 Task: Add Bulk Foods Area 51 Snack Mix to the cart.
Action: Mouse moved to (48, 436)
Screenshot: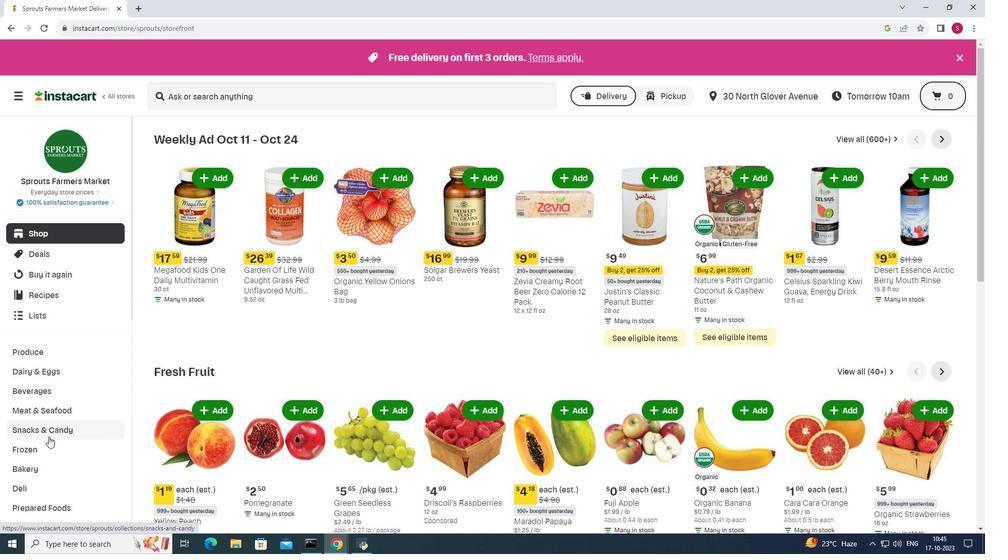 
Action: Mouse pressed left at (48, 436)
Screenshot: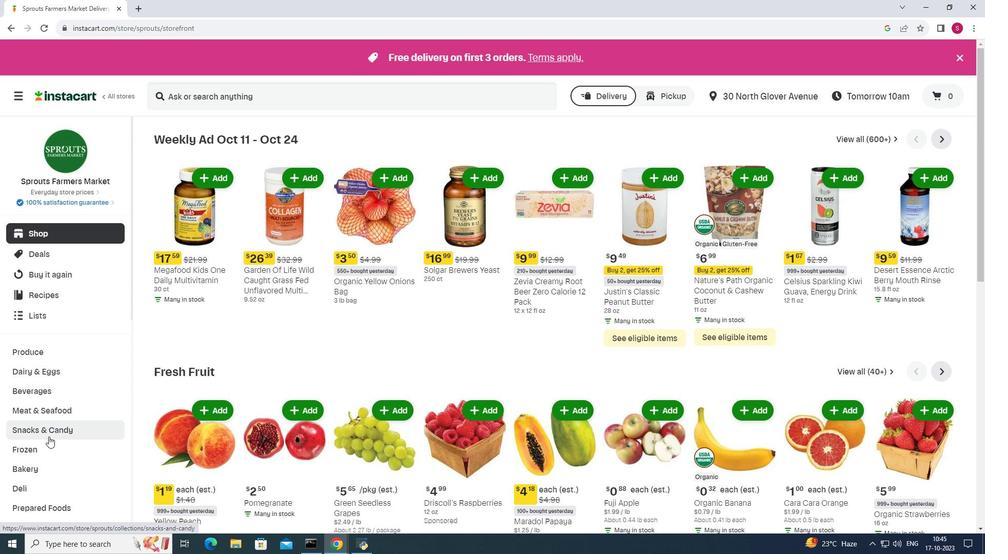 
Action: Mouse moved to (477, 160)
Screenshot: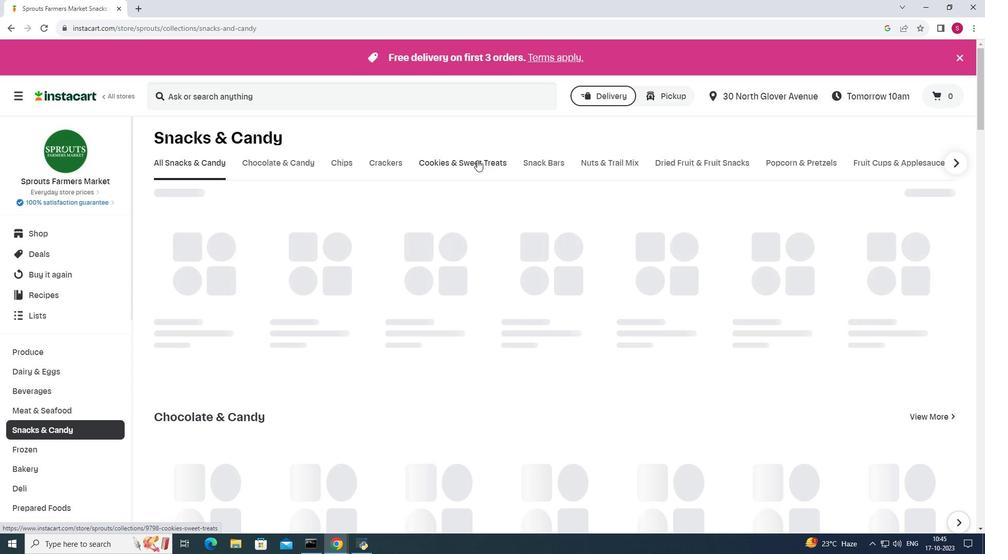 
Action: Mouse pressed left at (477, 160)
Screenshot: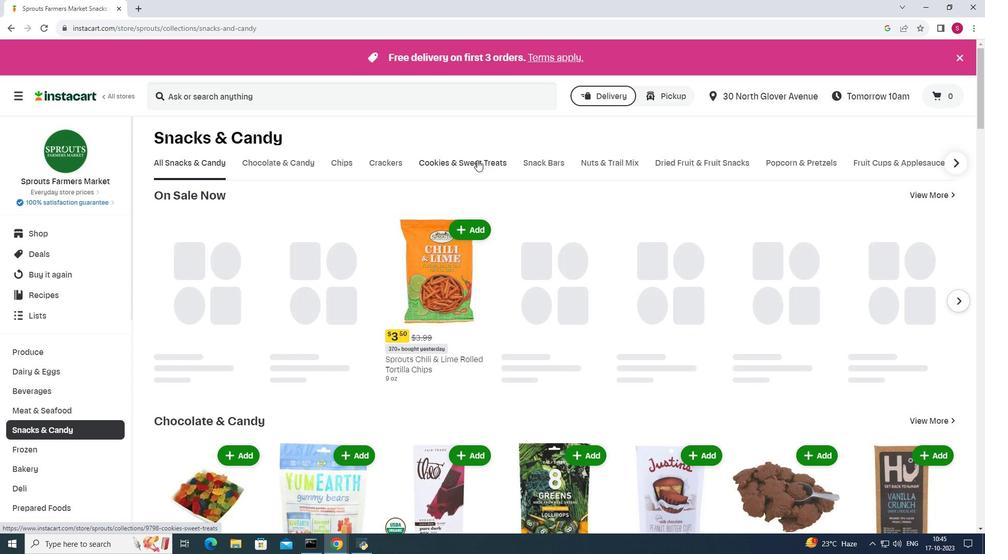 
Action: Mouse moved to (910, 158)
Screenshot: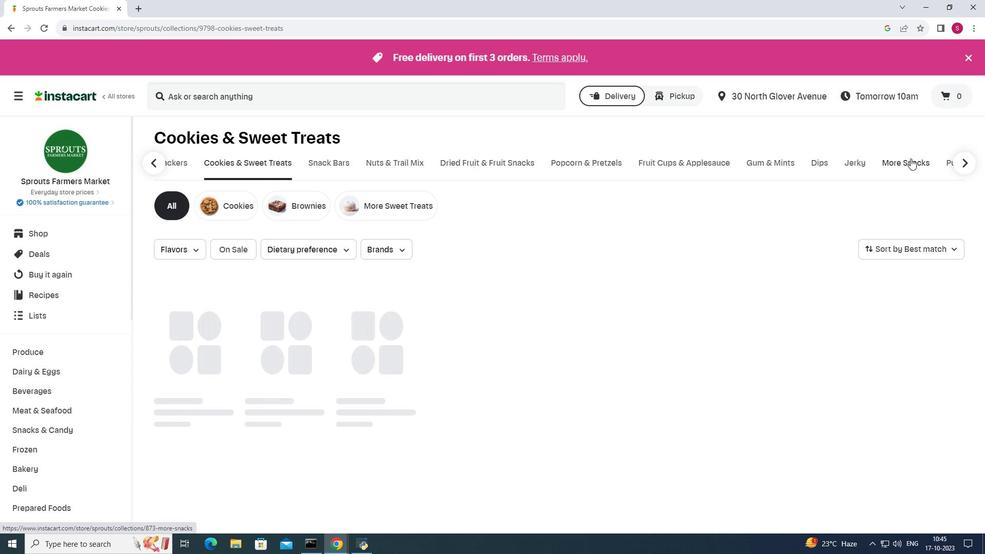 
Action: Mouse pressed left at (910, 158)
Screenshot: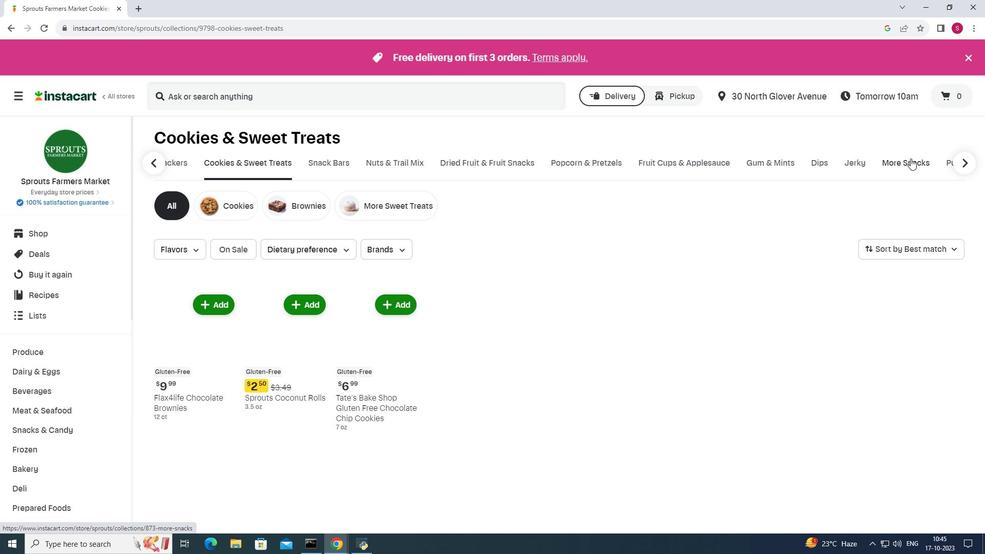 
Action: Mouse moved to (518, 211)
Screenshot: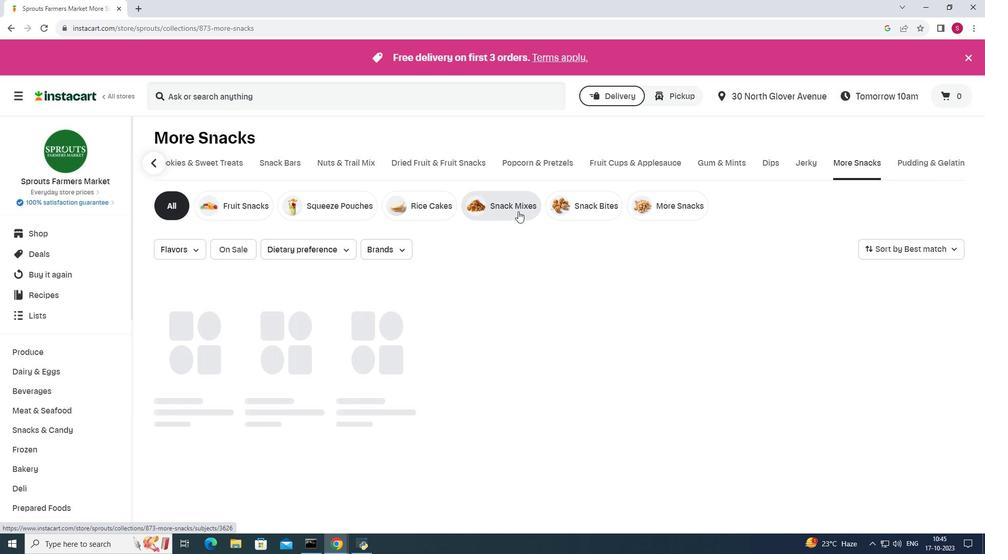 
Action: Mouse pressed left at (518, 211)
Screenshot: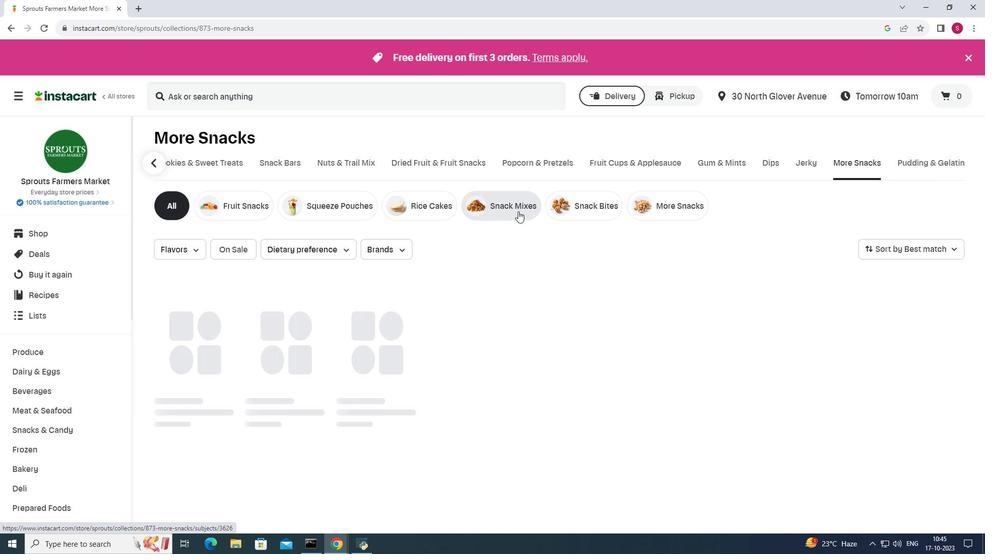 
Action: Mouse moved to (302, 95)
Screenshot: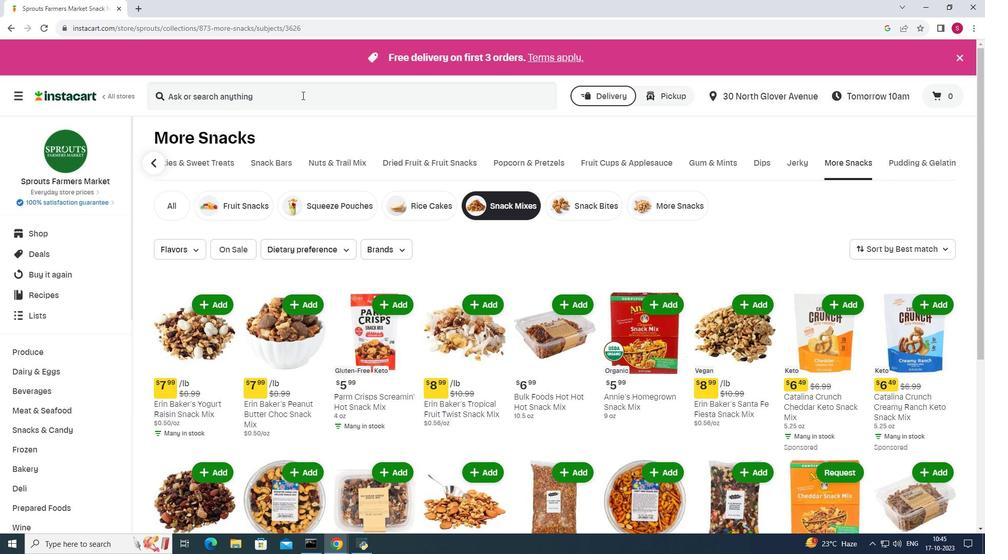 
Action: Mouse pressed left at (302, 95)
Screenshot: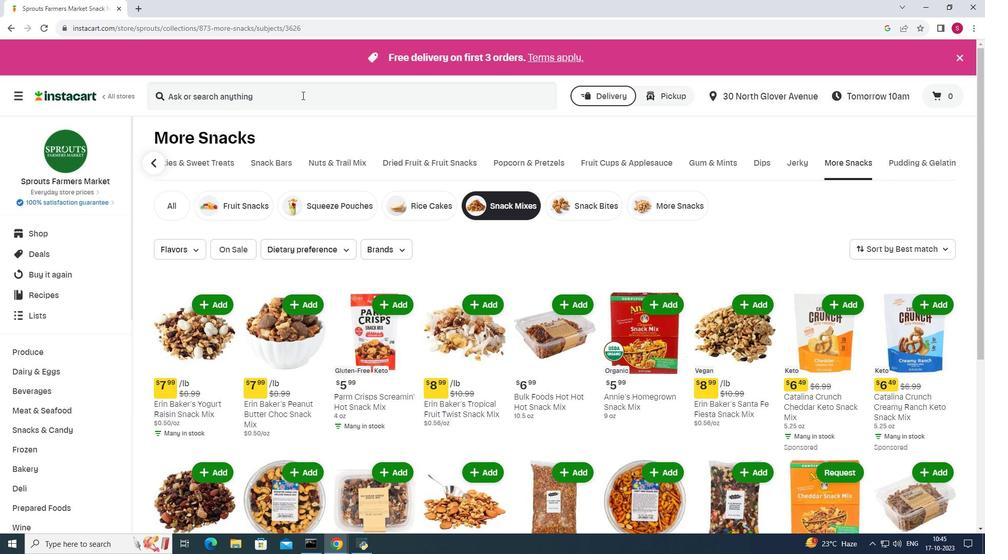 
Action: Key pressed bulk<Key.space>foods<Key.space><Key.shift>Area<Key.space>51<Key.space><Key.shift>Snak<Key.space><Key.backspace><Key.backspace>ck<Key.space><Key.shift>Mix<Key.space>to<Key.space>the<Key.space>card<Key.backspace>t<Key.enter>
Screenshot: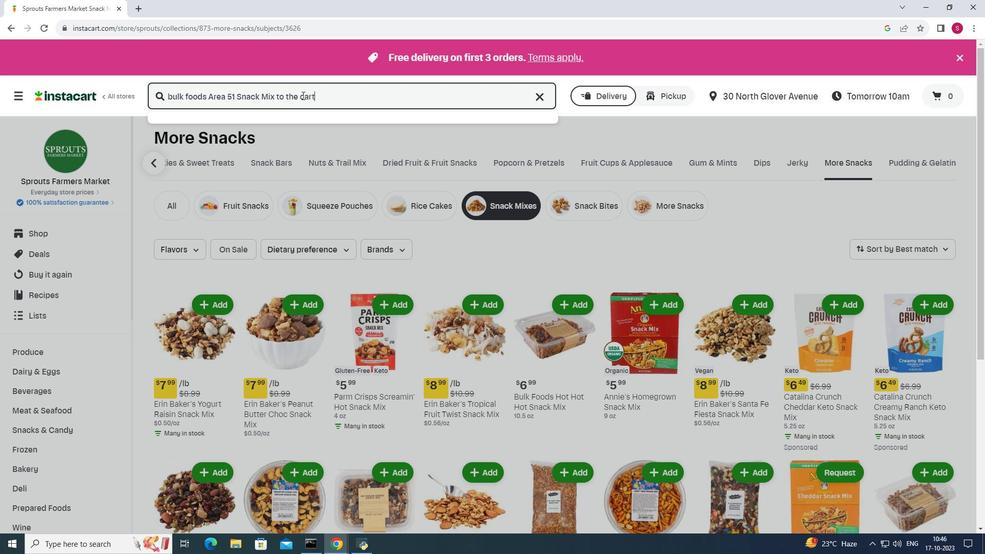 
Action: Mouse moved to (272, 194)
Screenshot: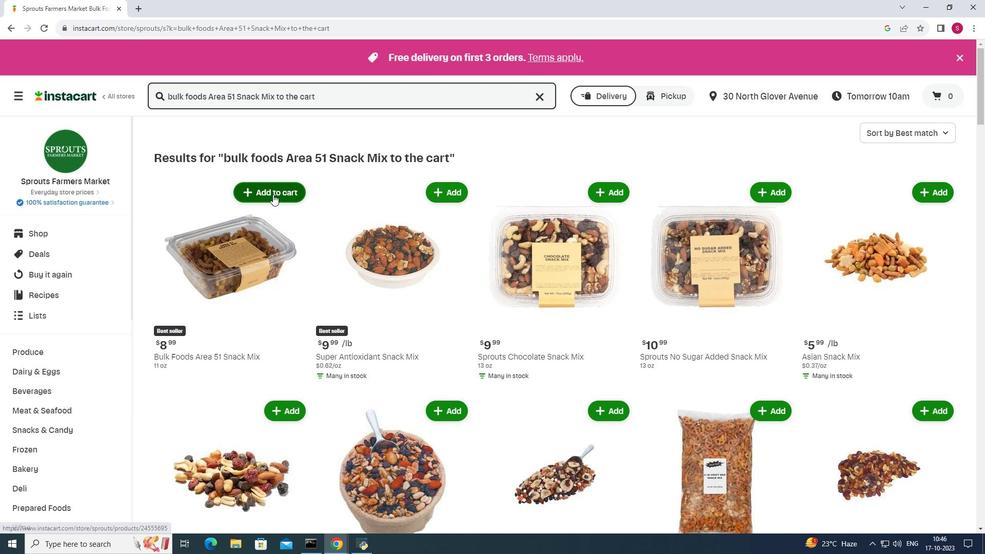 
Action: Mouse pressed left at (272, 194)
Screenshot: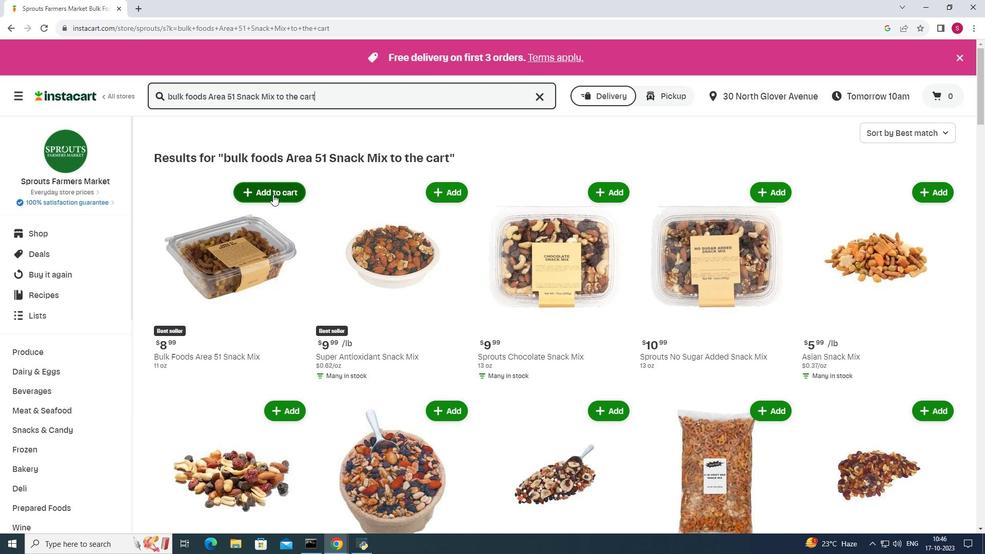 
Action: Mouse moved to (109, 313)
Screenshot: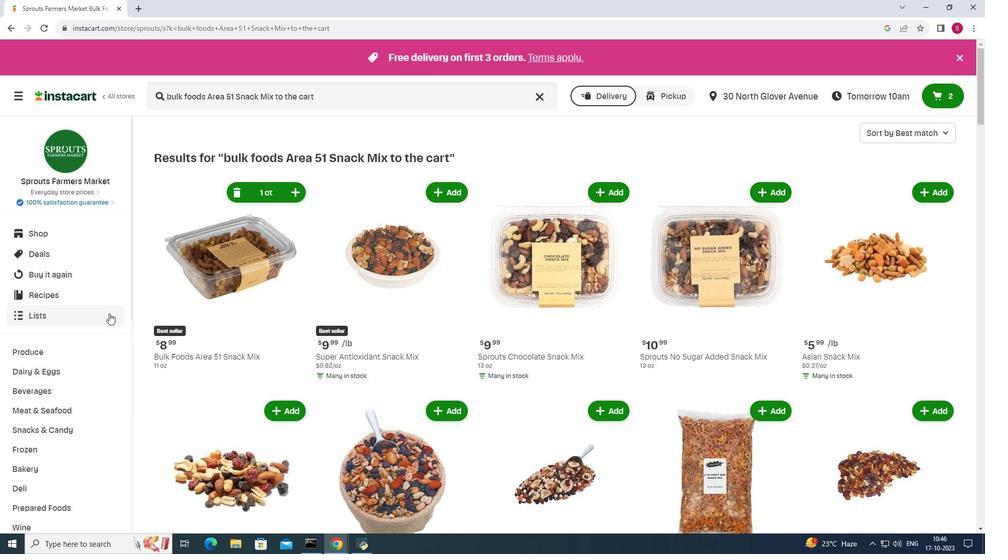 
